 Task: Add a signature Leila Perez containing With heartfelt thanks and warm wishes, Leila Perez to email address softage.6@softage.net and add a folder Sales orders
Action: Mouse moved to (93, 84)
Screenshot: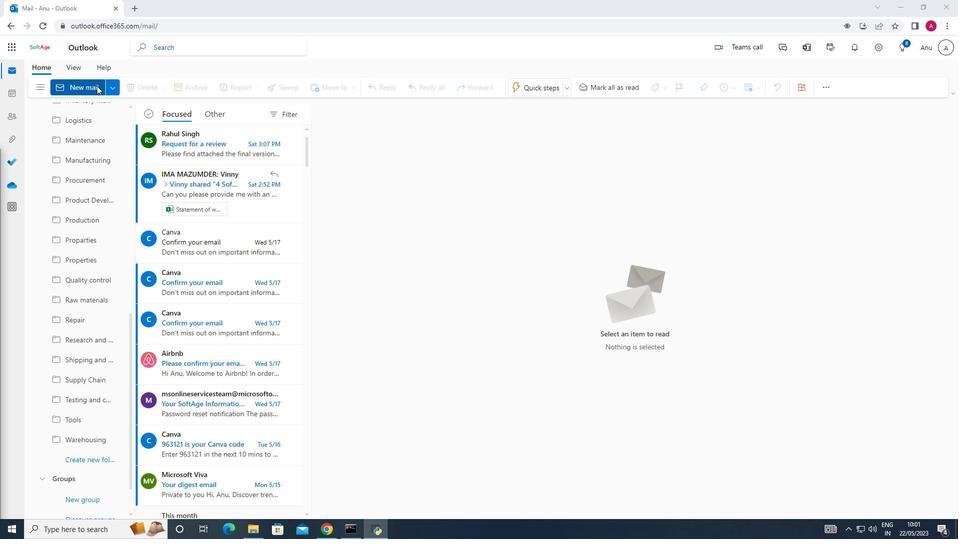 
Action: Mouse pressed left at (93, 84)
Screenshot: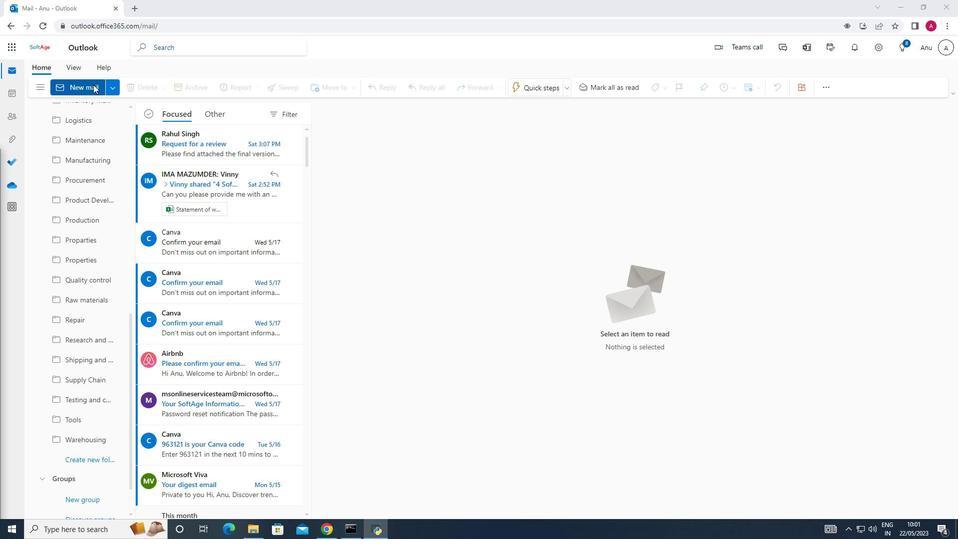 
Action: Mouse moved to (681, 91)
Screenshot: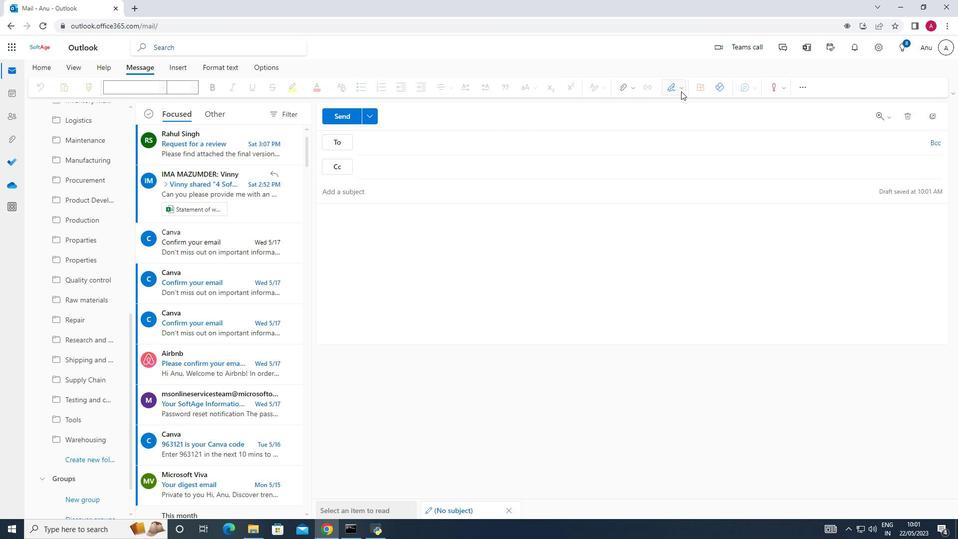
Action: Mouse pressed left at (681, 91)
Screenshot: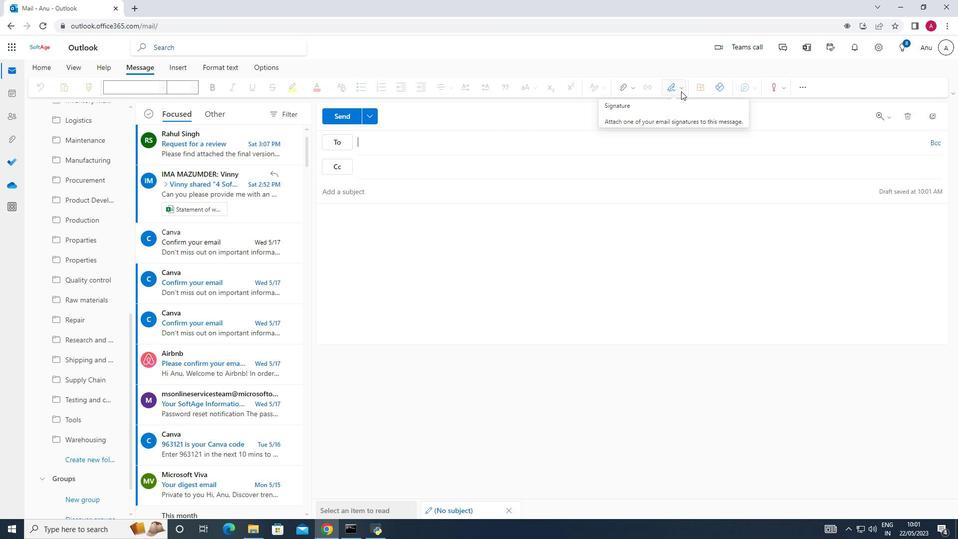 
Action: Mouse moved to (668, 123)
Screenshot: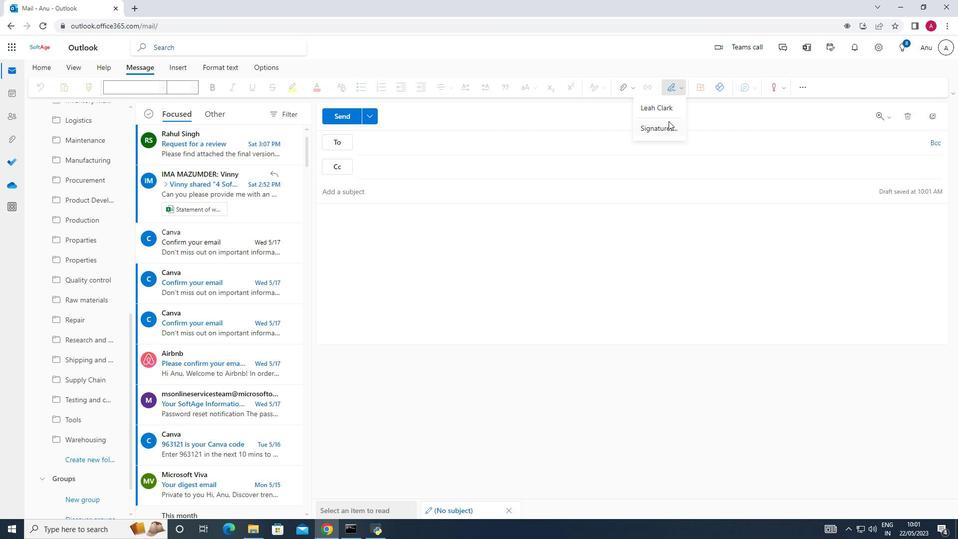 
Action: Mouse pressed left at (668, 123)
Screenshot: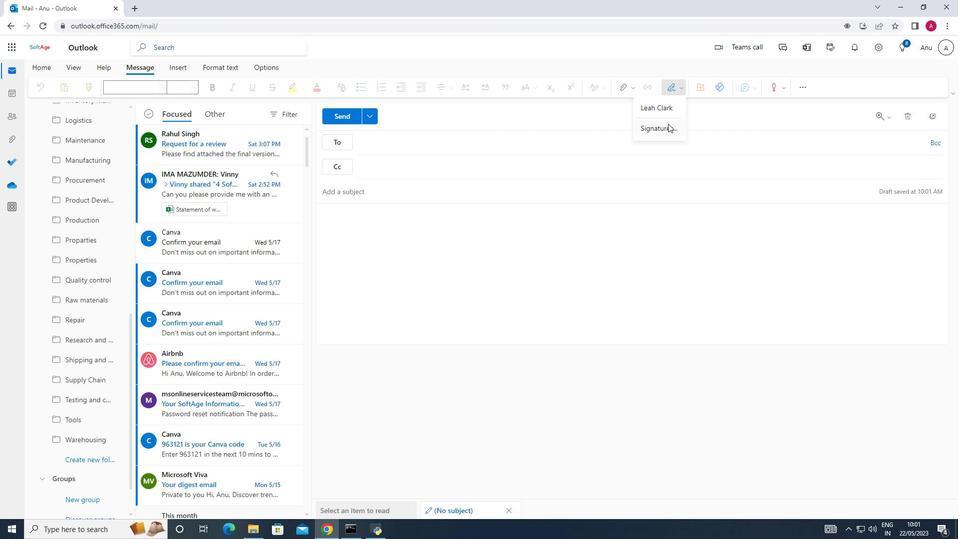 
Action: Mouse moved to (685, 166)
Screenshot: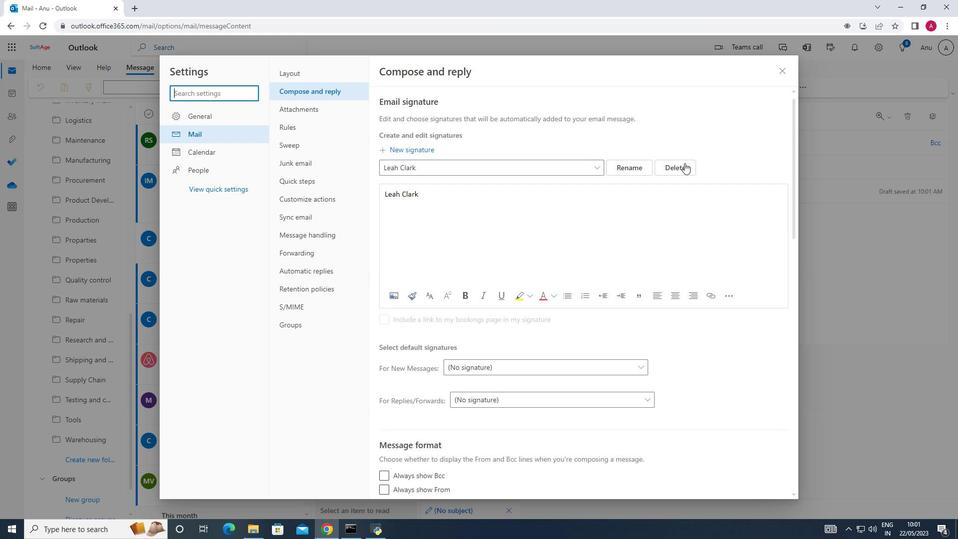 
Action: Mouse pressed left at (685, 166)
Screenshot: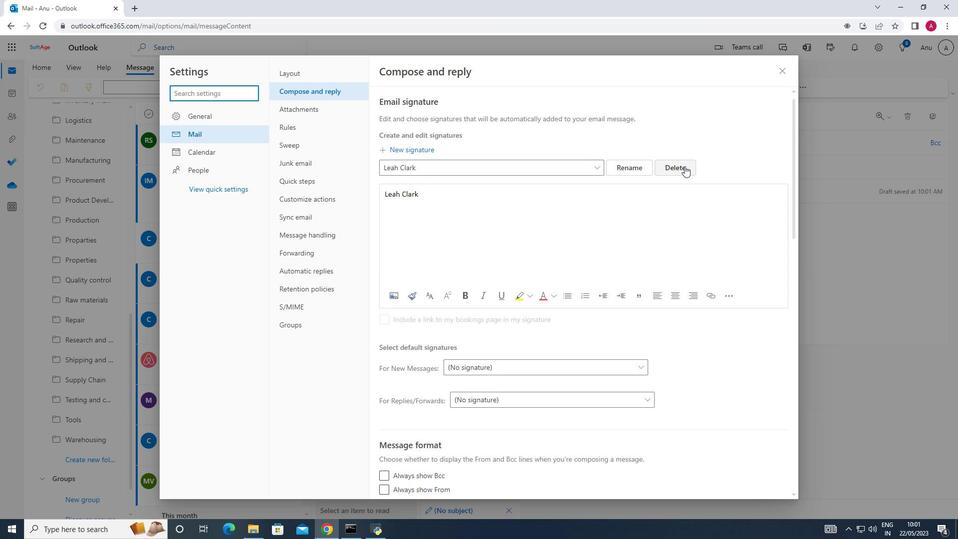 
Action: Mouse moved to (402, 169)
Screenshot: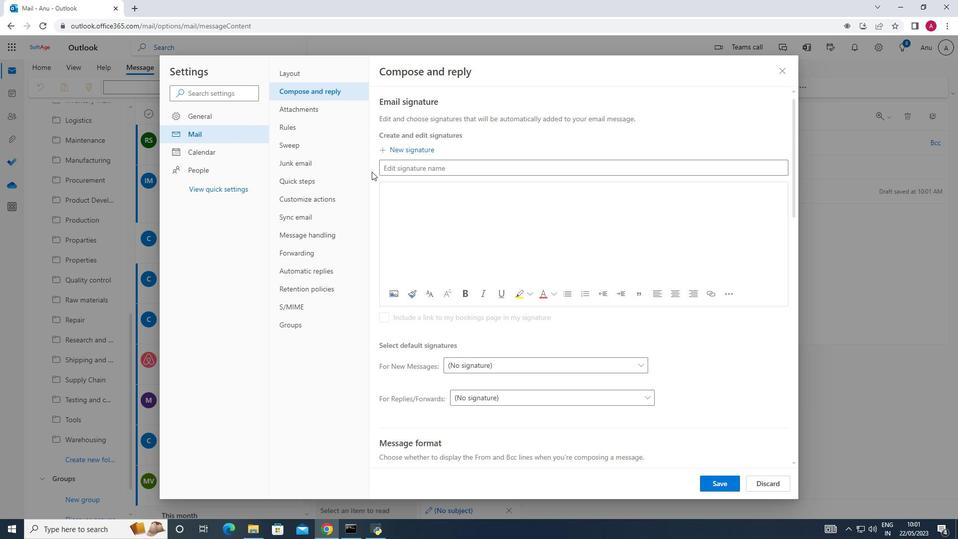 
Action: Mouse pressed left at (402, 169)
Screenshot: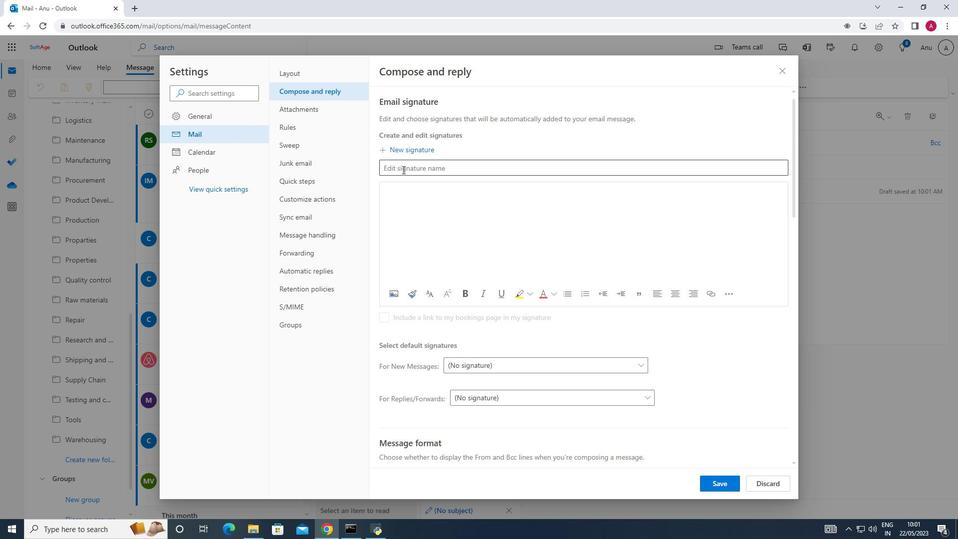 
Action: Key pressed <Key.shift>Leila<Key.space><Key.shift>Perez
Screenshot: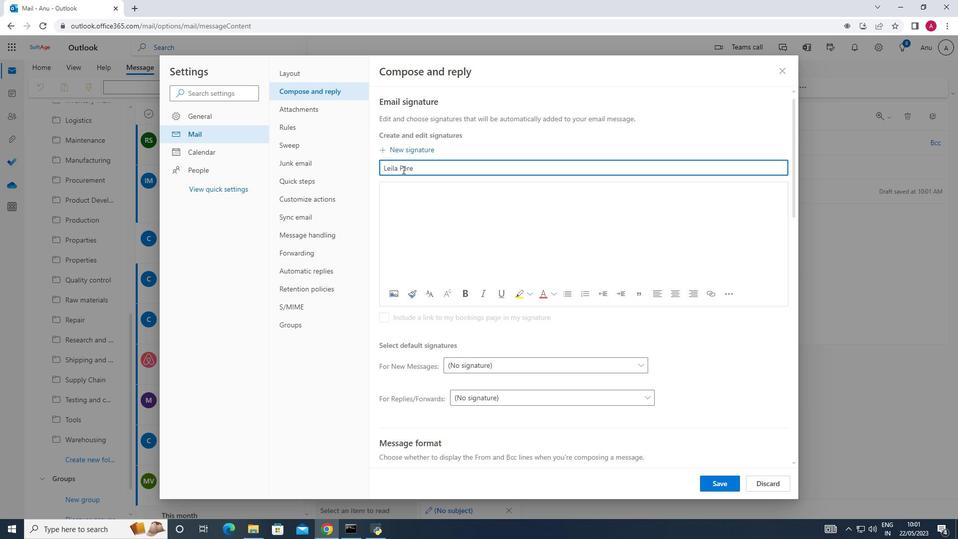 
Action: Mouse moved to (402, 184)
Screenshot: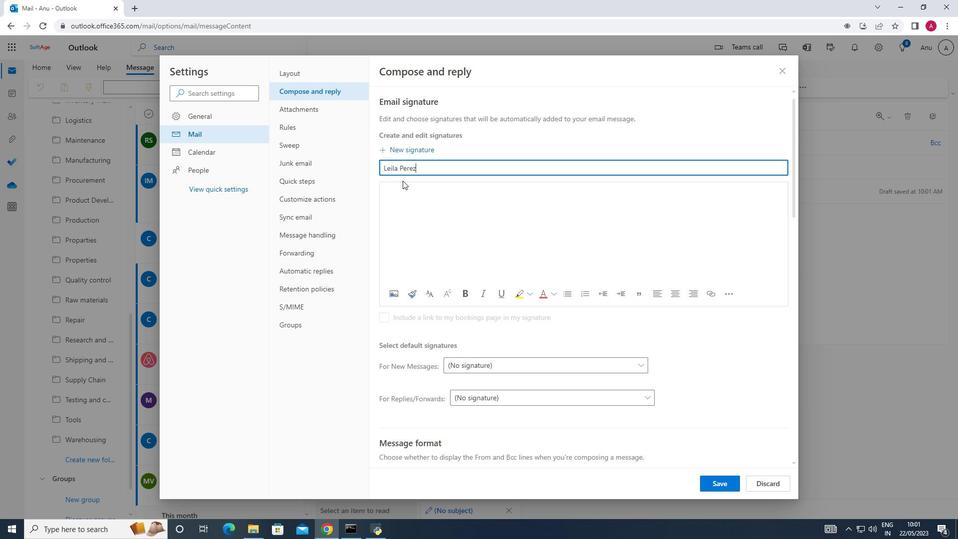 
Action: Mouse pressed left at (402, 184)
Screenshot: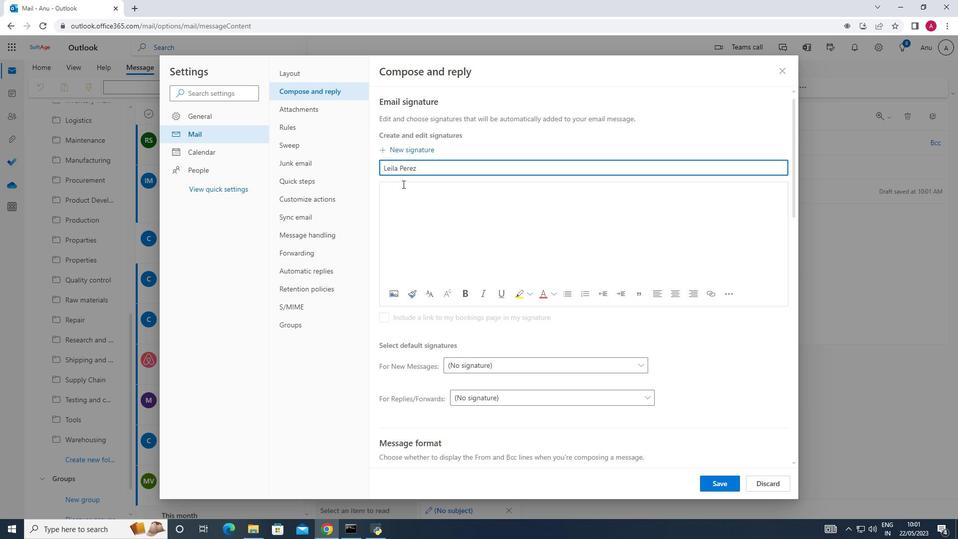 
Action: Key pressed <Key.shift><Key.shift><Key.shift><Key.shift><Key.shift><Key.shift><Key.shift><Key.shift><Key.shift><Key.shift><Key.shift><Key.shift><Key.shift><Key.shift>Leila<Key.space><Key.shift><Key.shift>Perez
Screenshot: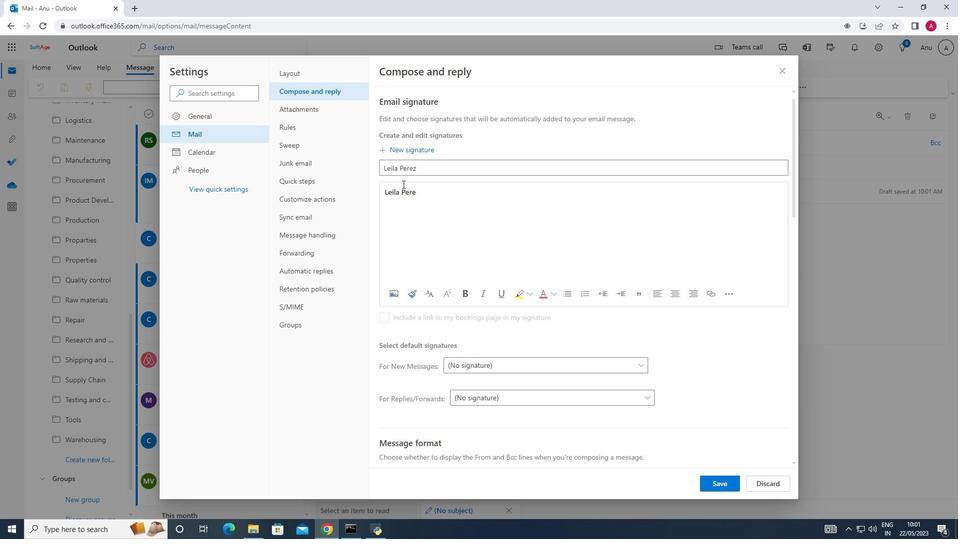 
Action: Mouse moved to (733, 488)
Screenshot: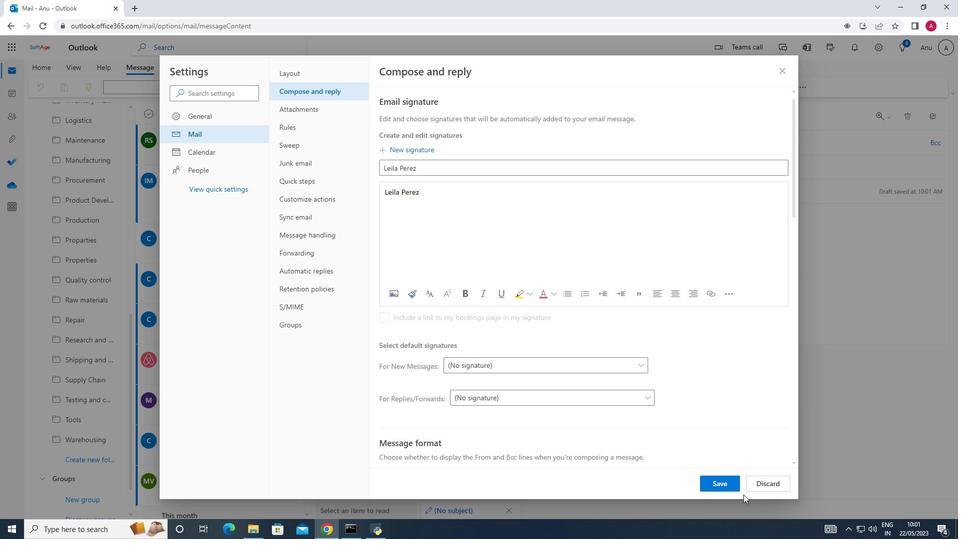 
Action: Mouse pressed left at (733, 488)
Screenshot: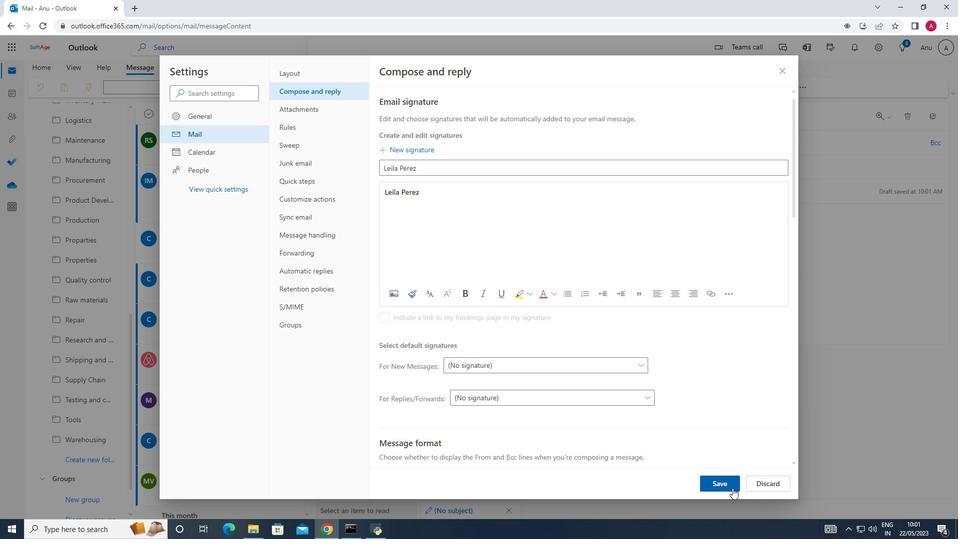 
Action: Mouse moved to (780, 65)
Screenshot: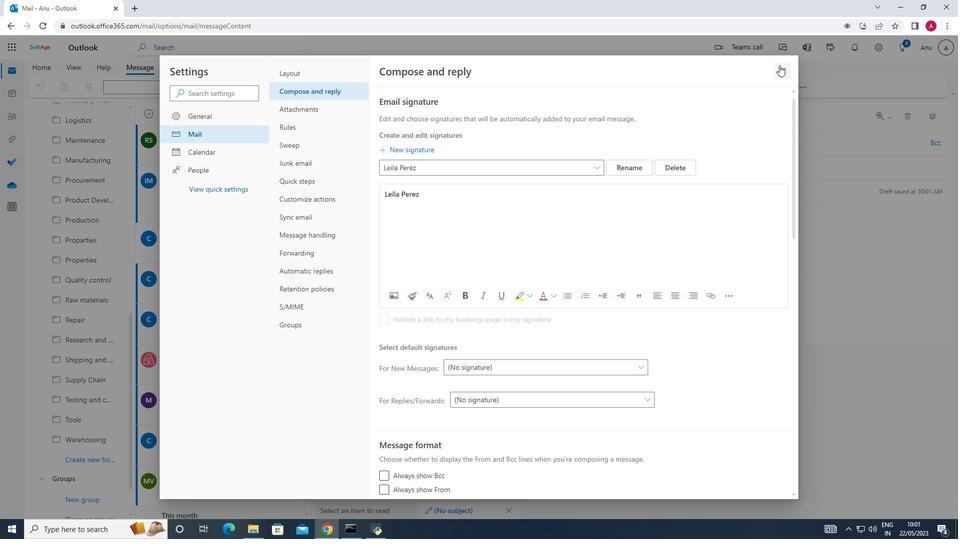 
Action: Mouse pressed left at (780, 65)
Screenshot: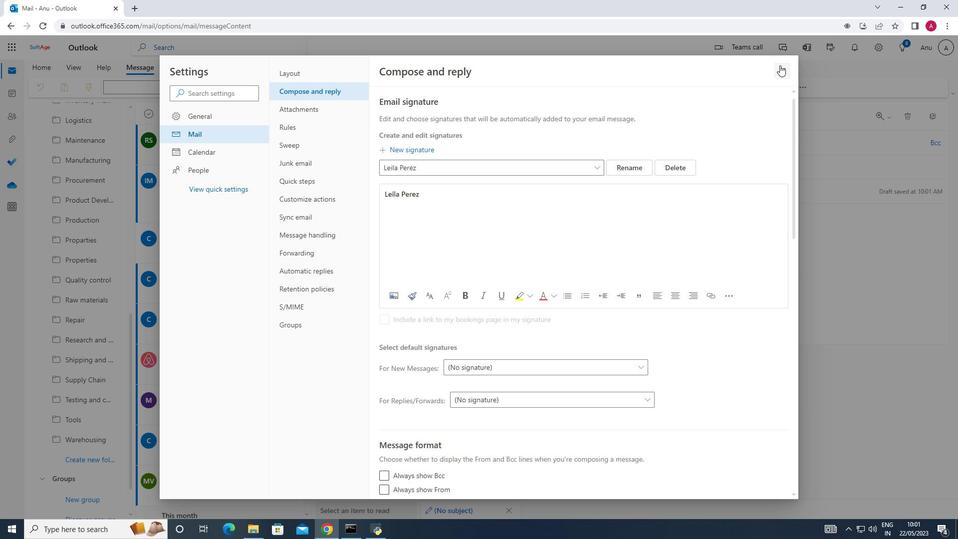 
Action: Mouse moved to (682, 84)
Screenshot: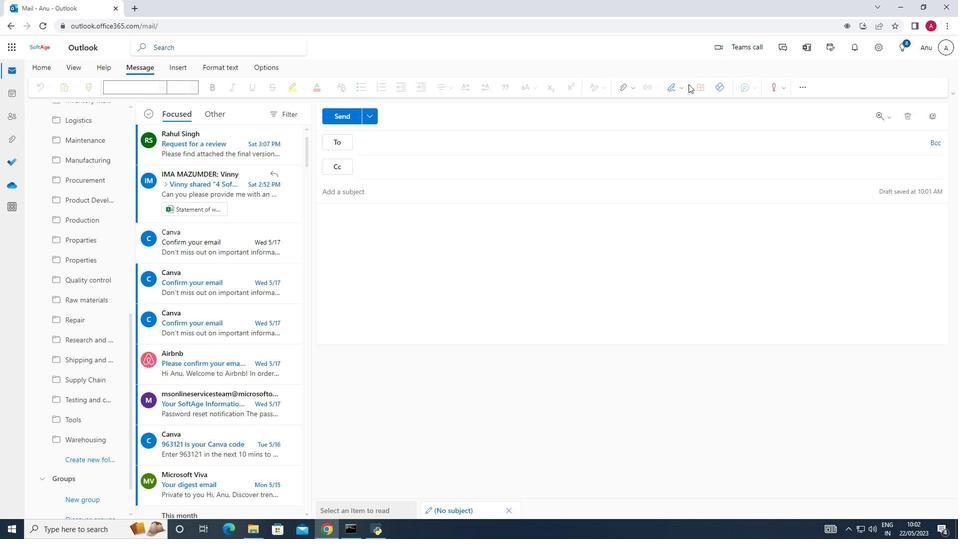 
Action: Mouse pressed left at (682, 84)
Screenshot: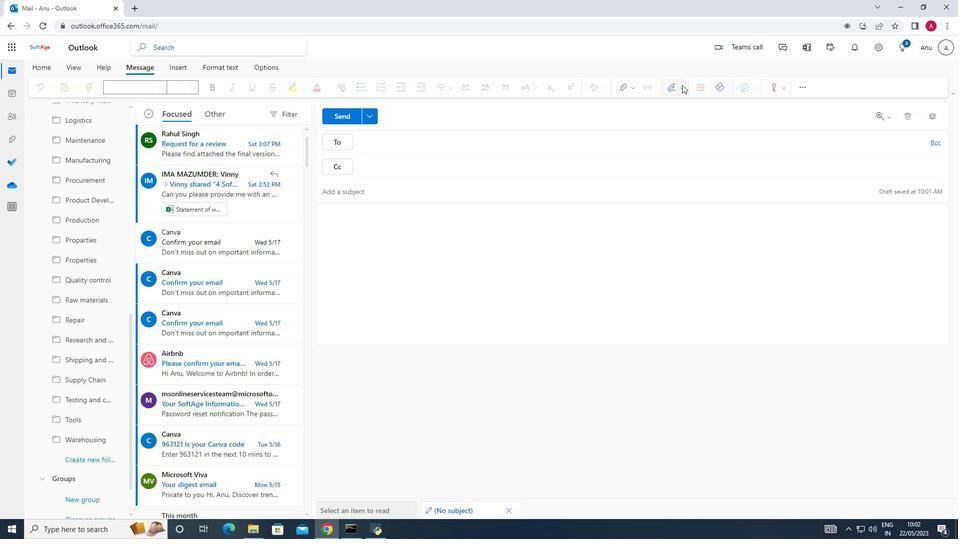 
Action: Mouse moved to (662, 103)
Screenshot: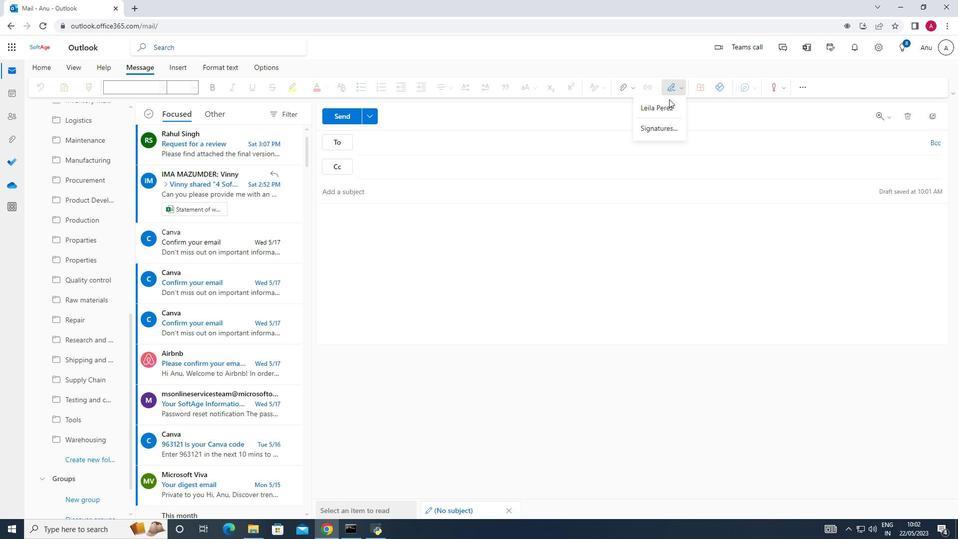 
Action: Mouse pressed left at (662, 103)
Screenshot: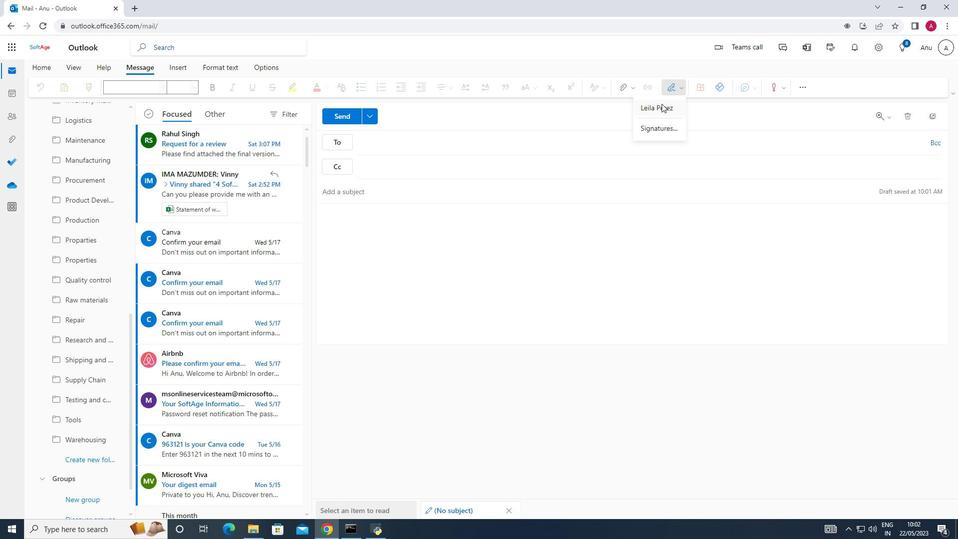 
Action: Mouse moved to (354, 219)
Screenshot: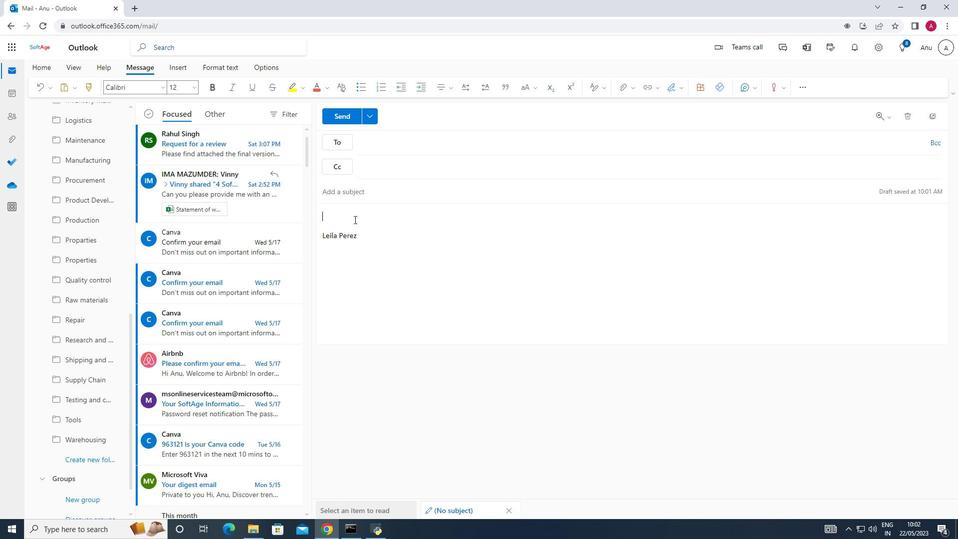 
Action: Key pressed <Key.shift><Key.shift><Key.shift><Key.shift><Key.shift><Key.shift><Key.shift><Key.shift><Key.shift><Key.shift><Key.shift><Key.shift><Key.shift><Key.shift><Key.shift><Key.shift><Key.shift><Key.shift><Key.shift><Key.shift><Key.shift><Key.shift><Key.shift><Key.shift>Heartfelt<Key.space>thanks<Key.space>and<Key.space>warm<Key.space>wishes.
Screenshot: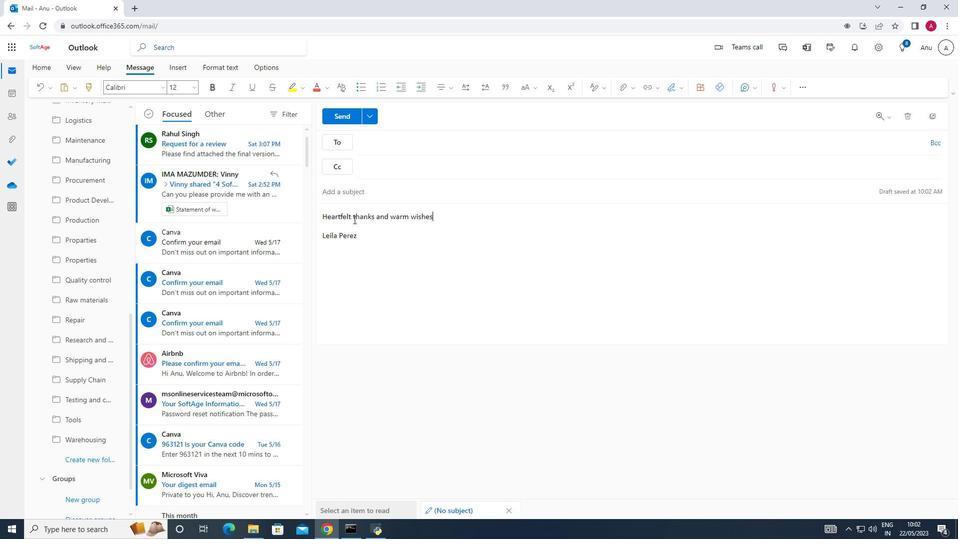 
Action: Mouse moved to (361, 138)
Screenshot: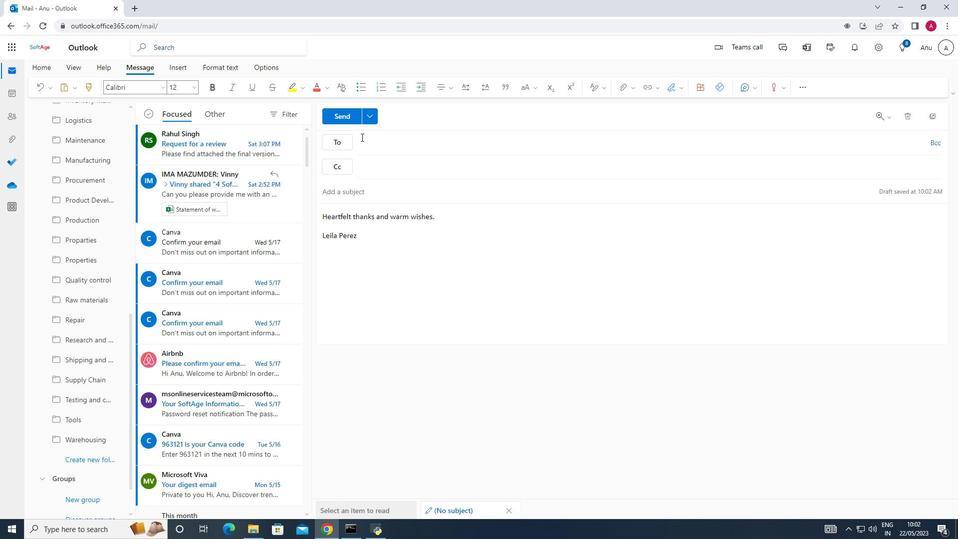 
Action: Mouse pressed left at (361, 138)
Screenshot: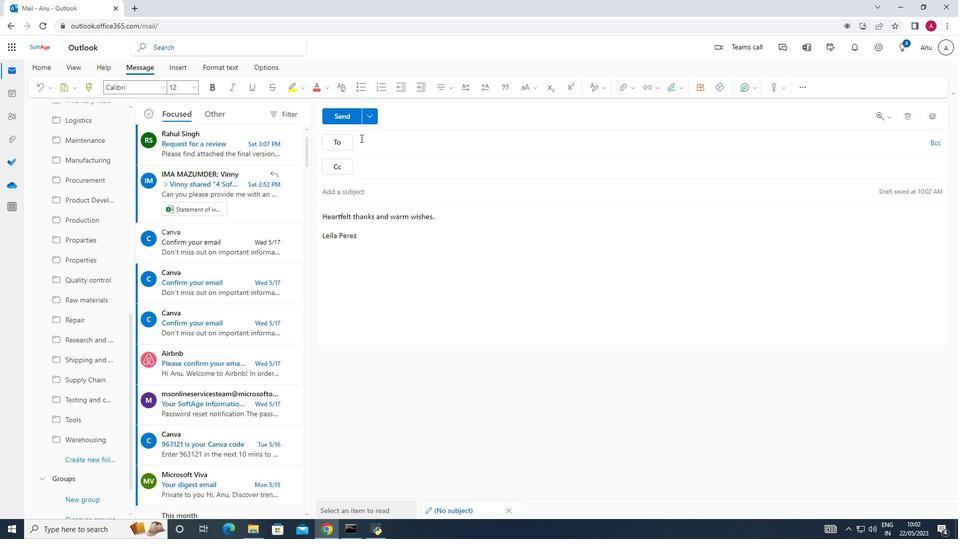 
Action: Key pressed softage.6<Key.shift>@softage.net
Screenshot: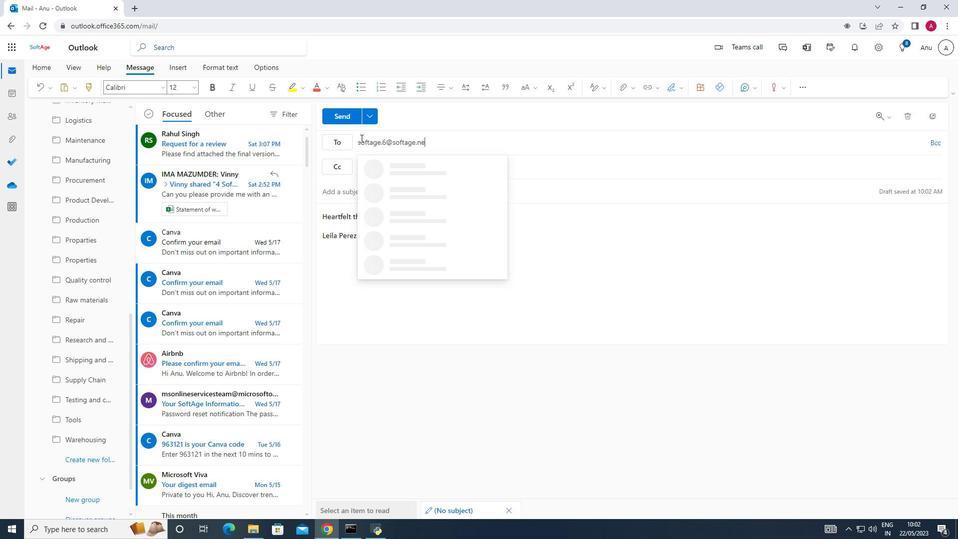 
Action: Mouse moved to (447, 161)
Screenshot: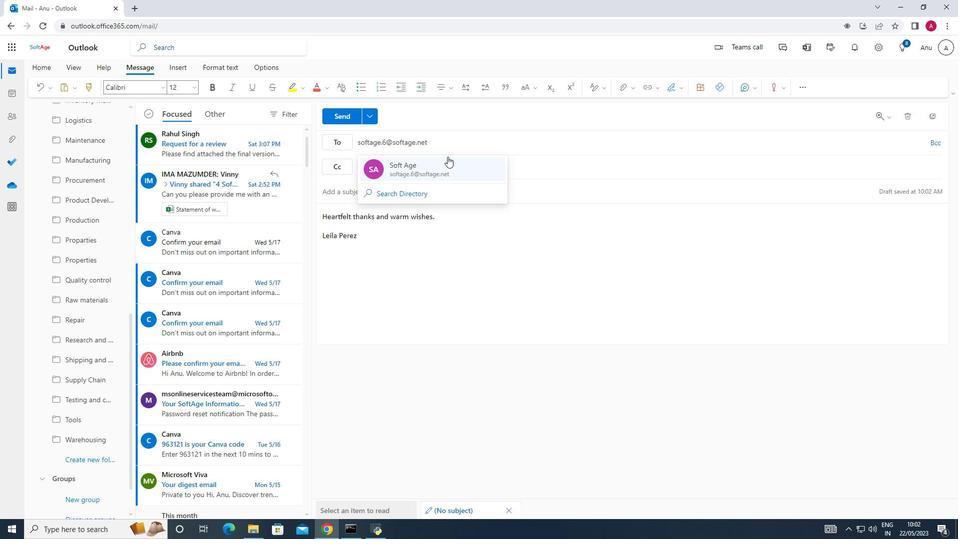 
Action: Mouse pressed left at (447, 161)
Screenshot: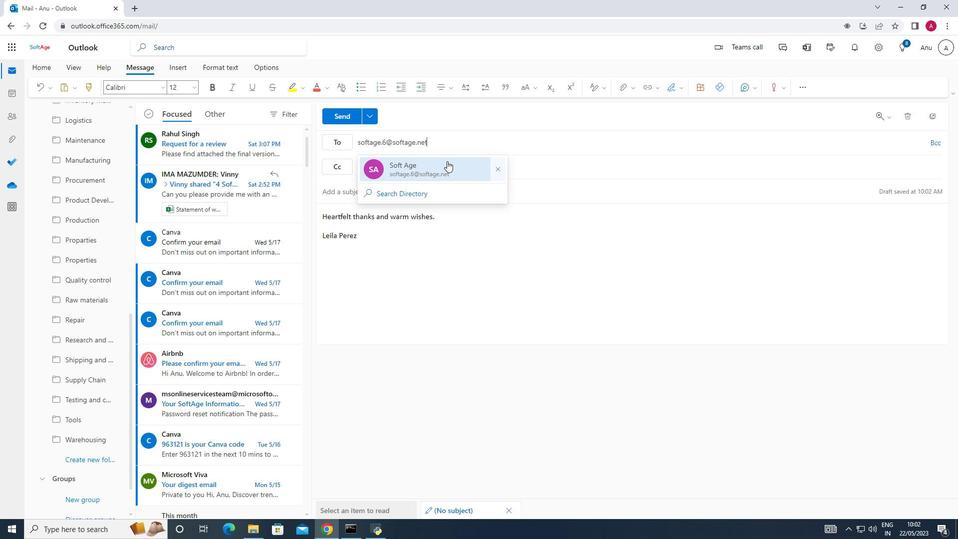 
Action: Mouse moved to (97, 327)
Screenshot: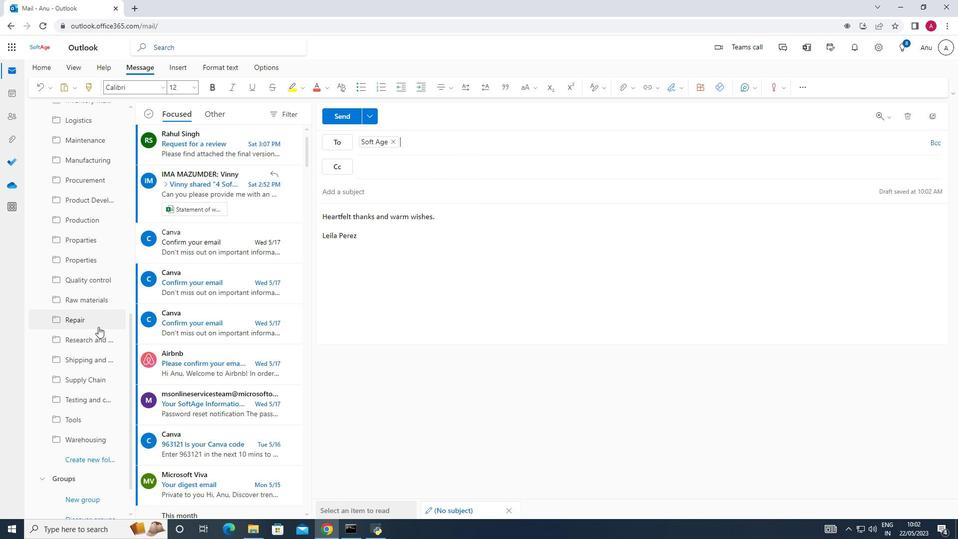 
Action: Mouse scrolled (97, 326) with delta (0, 0)
Screenshot: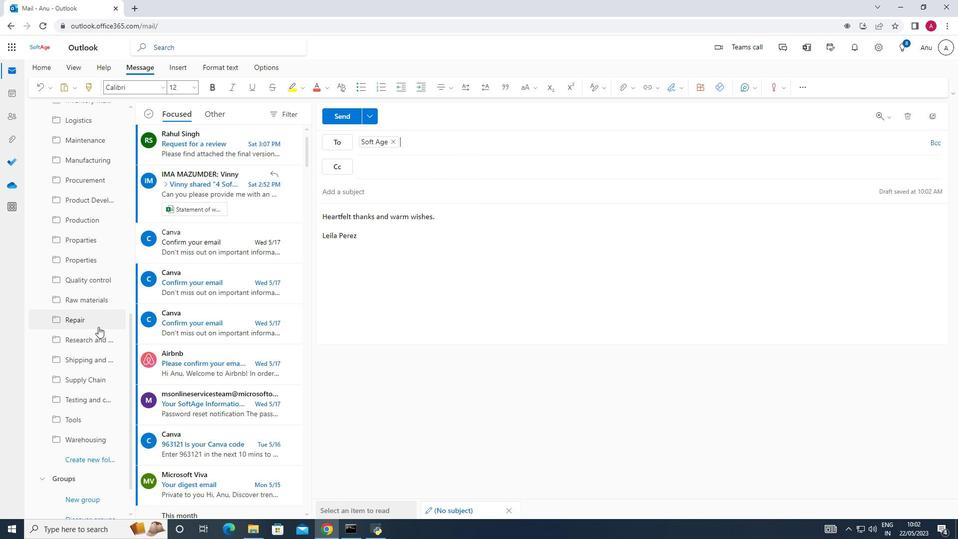 
Action: Mouse moved to (97, 327)
Screenshot: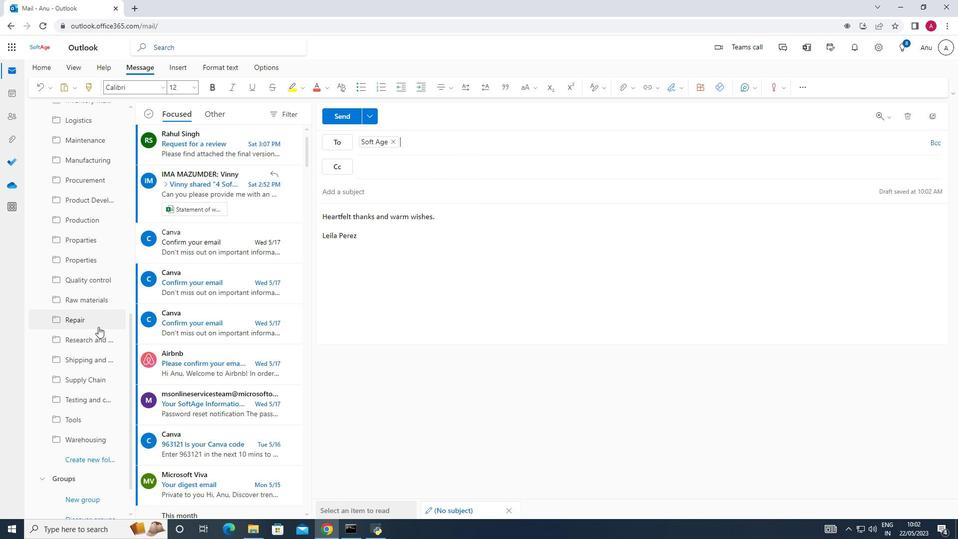 
Action: Mouse scrolled (97, 326) with delta (0, 0)
Screenshot: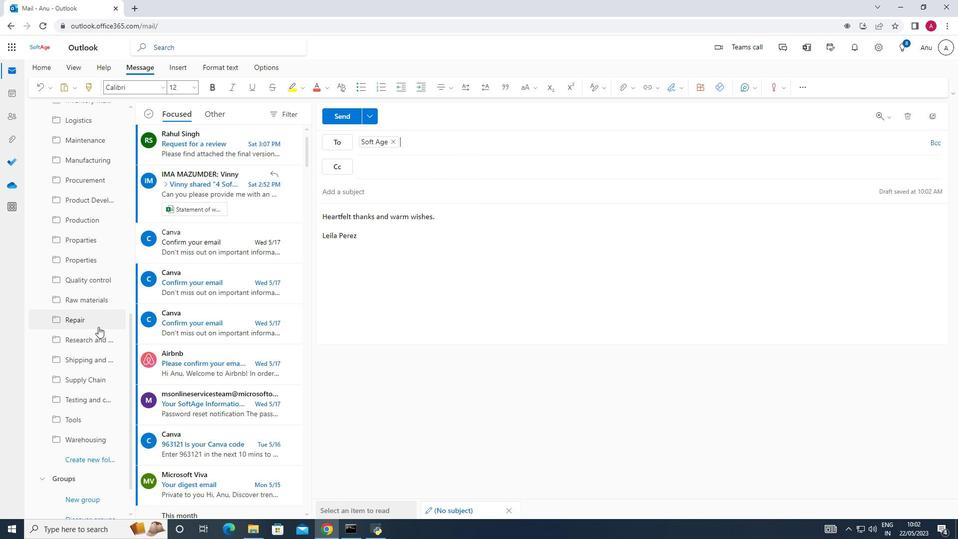 
Action: Mouse scrolled (97, 326) with delta (0, 0)
Screenshot: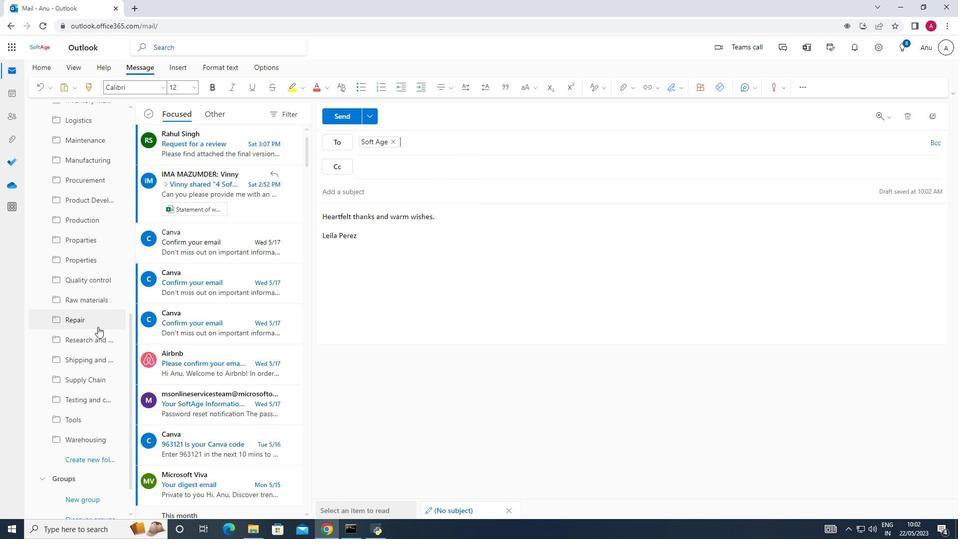 
Action: Mouse moved to (92, 413)
Screenshot: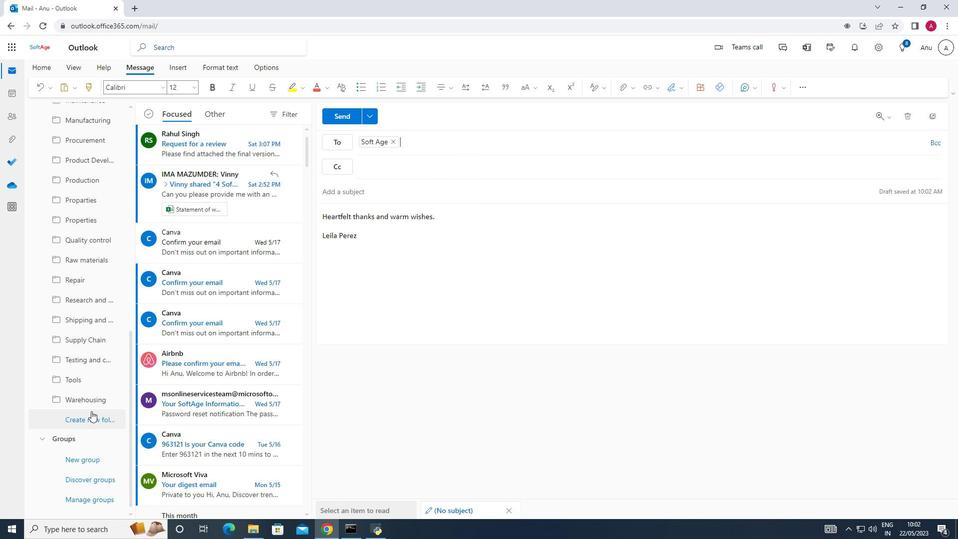 
Action: Mouse pressed left at (92, 413)
Screenshot: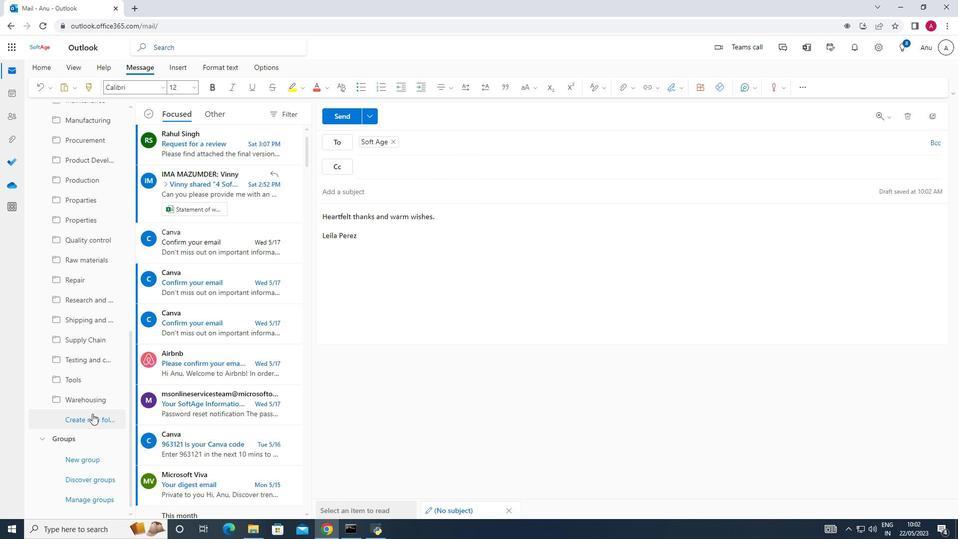 
Action: Mouse moved to (93, 415)
Screenshot: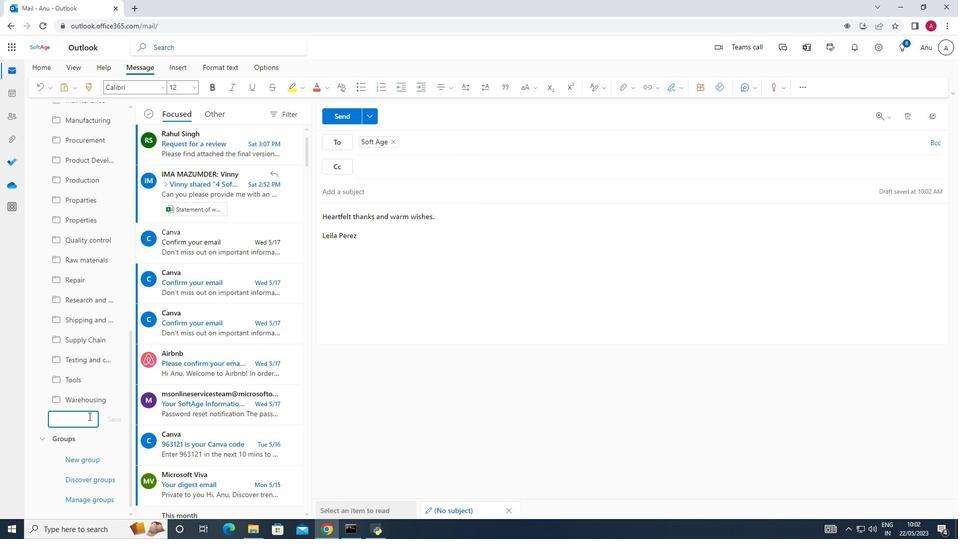 
Action: Key pressed <Key.shift>Sales<Key.space>orders
Screenshot: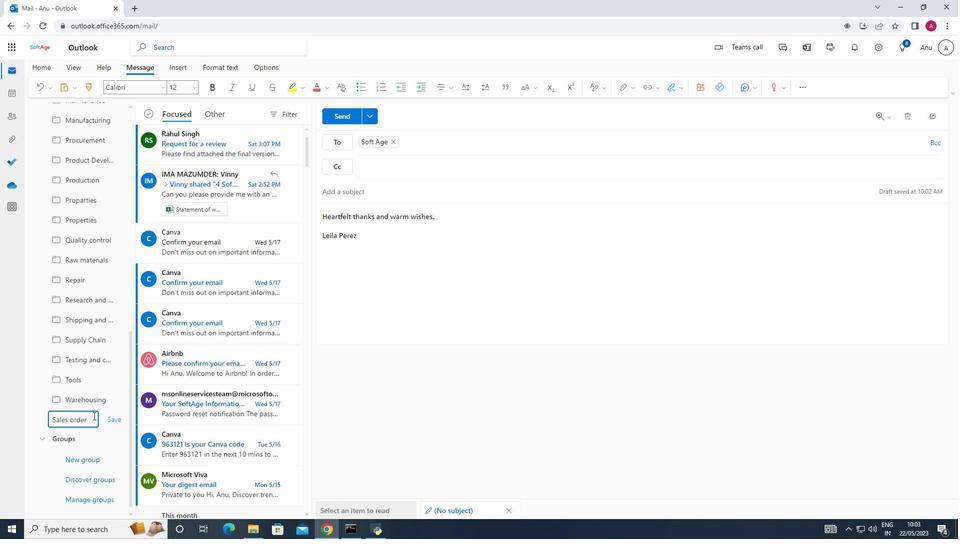
Action: Mouse moved to (113, 418)
Screenshot: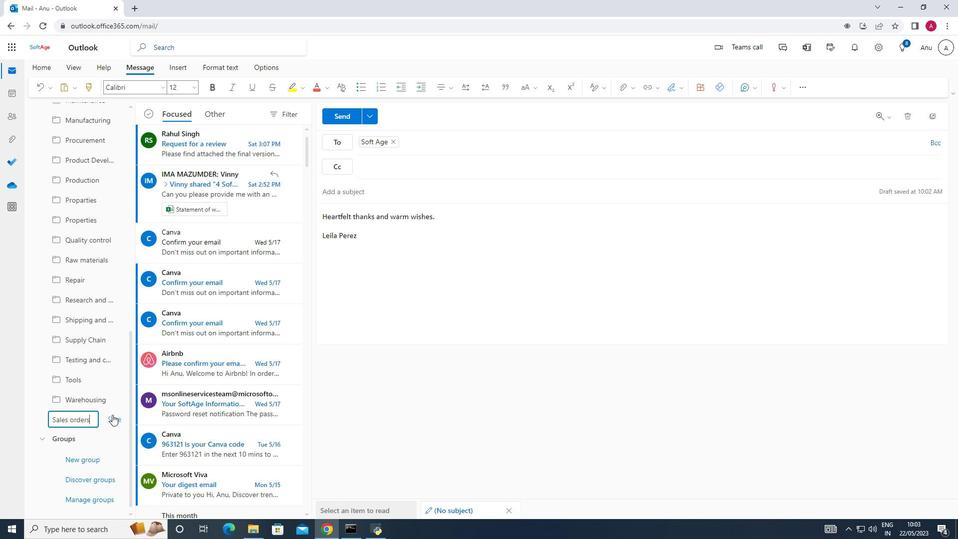
Action: Mouse pressed left at (113, 418)
Screenshot: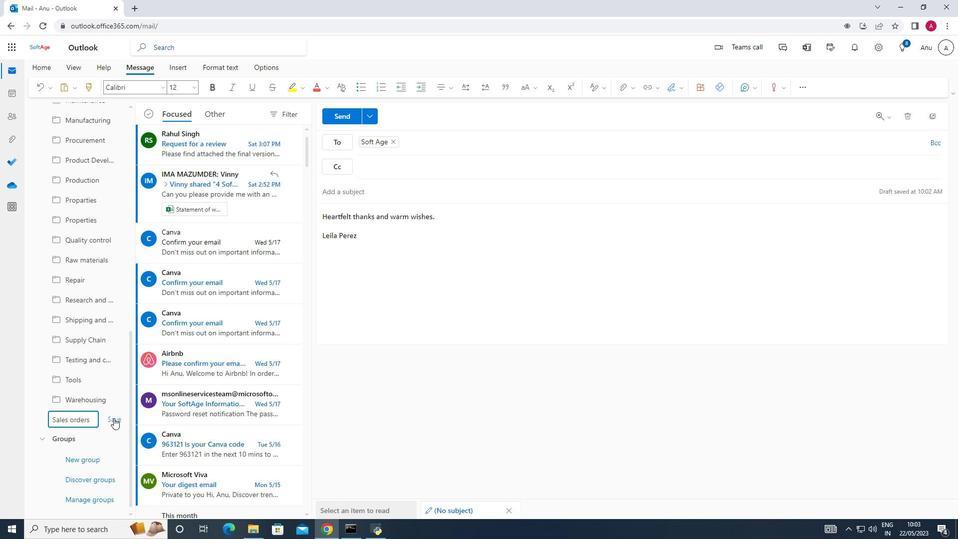 
Action: Mouse moved to (343, 119)
Screenshot: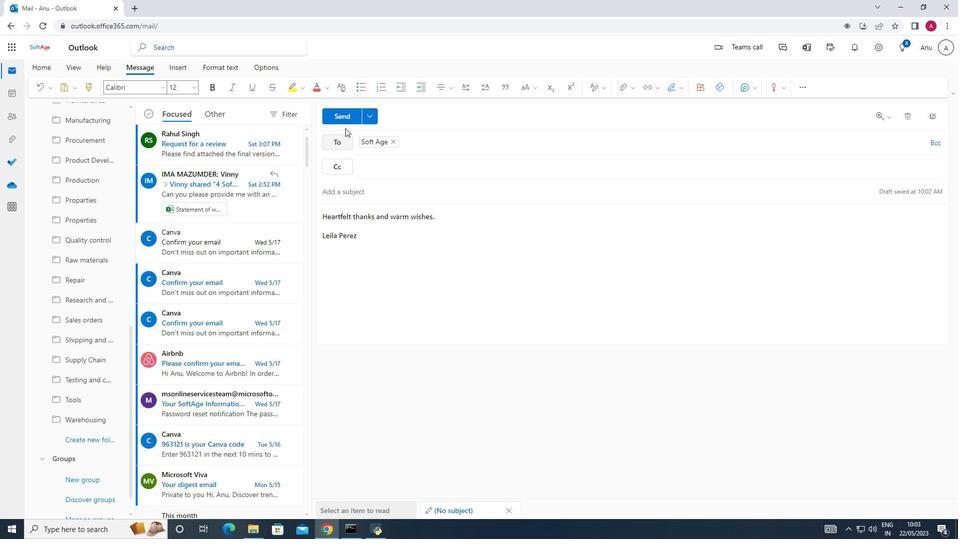 
Action: Mouse pressed left at (343, 119)
Screenshot: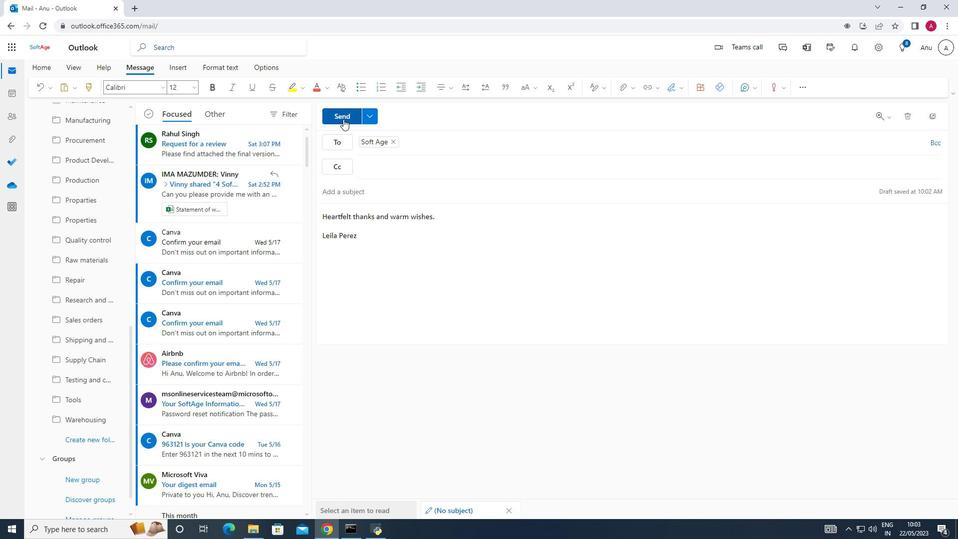 
Action: Mouse moved to (482, 302)
Screenshot: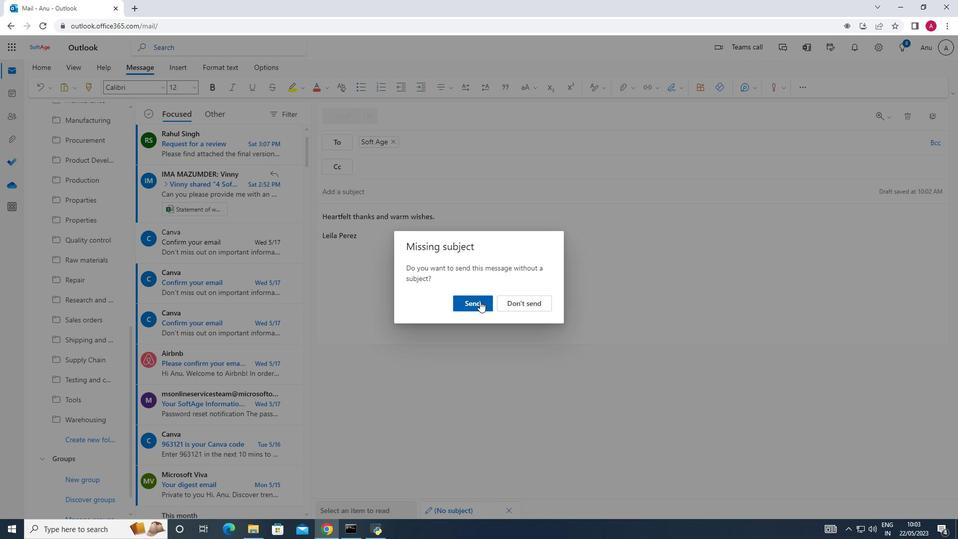 
Action: Mouse pressed left at (482, 302)
Screenshot: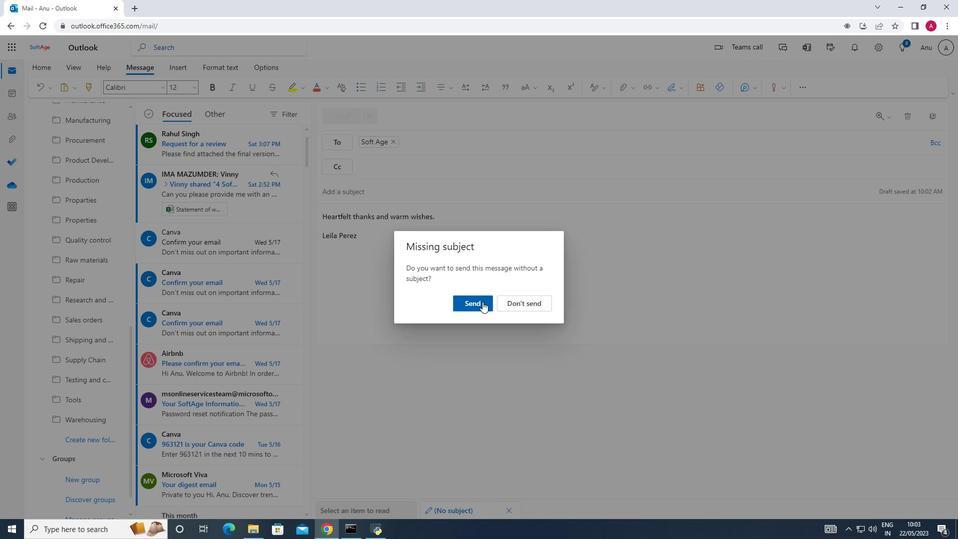 
Action: Mouse moved to (482, 302)
Screenshot: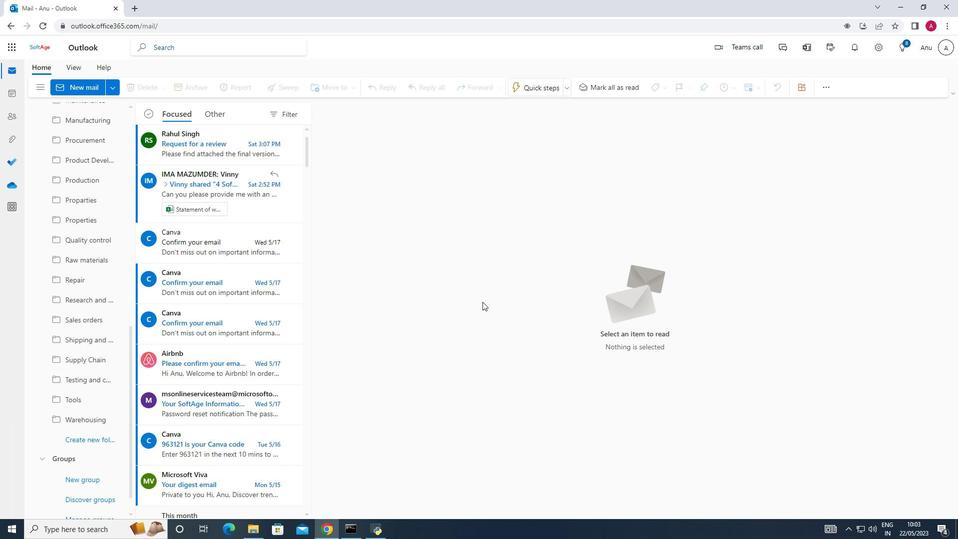 
